 Task: Create a due date automation trigger when advanced on, 2 working days before a card is due add dates due in 1 working days at 11:00 AM.
Action: Mouse moved to (927, 74)
Screenshot: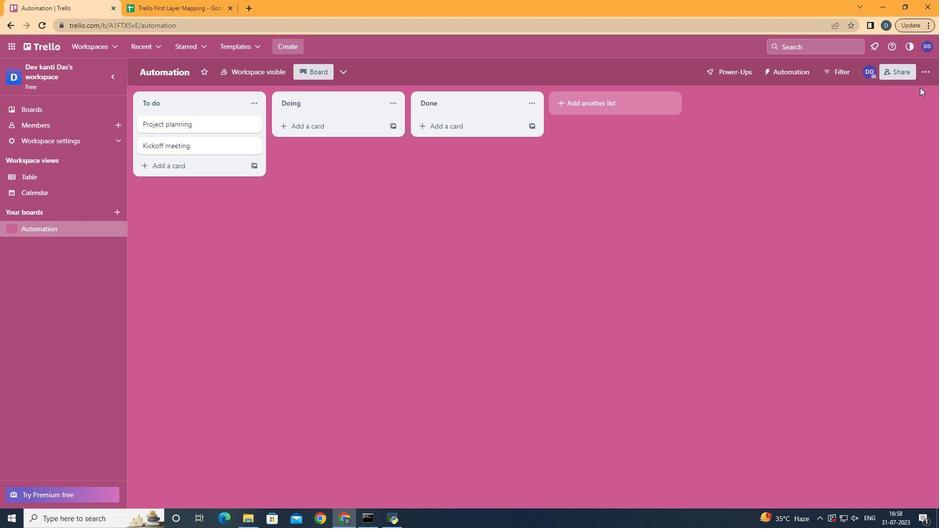 
Action: Mouse pressed left at (927, 74)
Screenshot: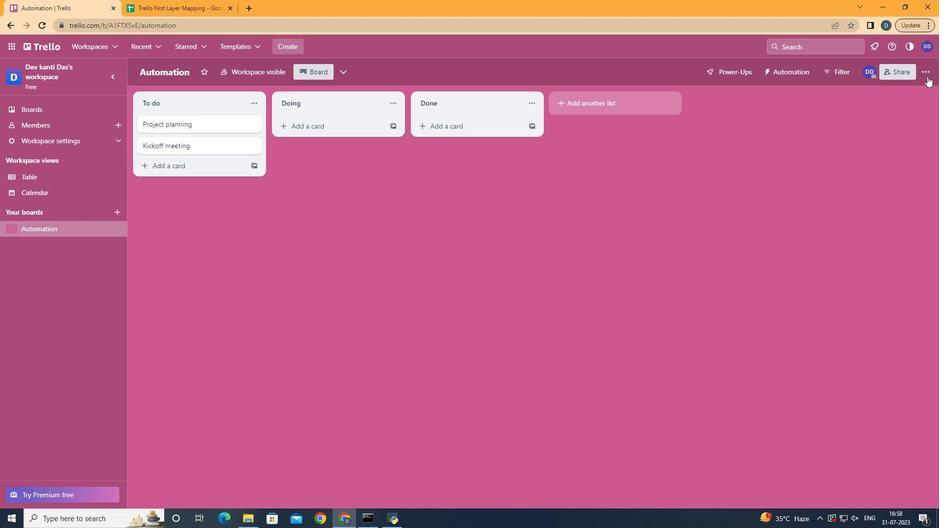 
Action: Mouse moved to (875, 209)
Screenshot: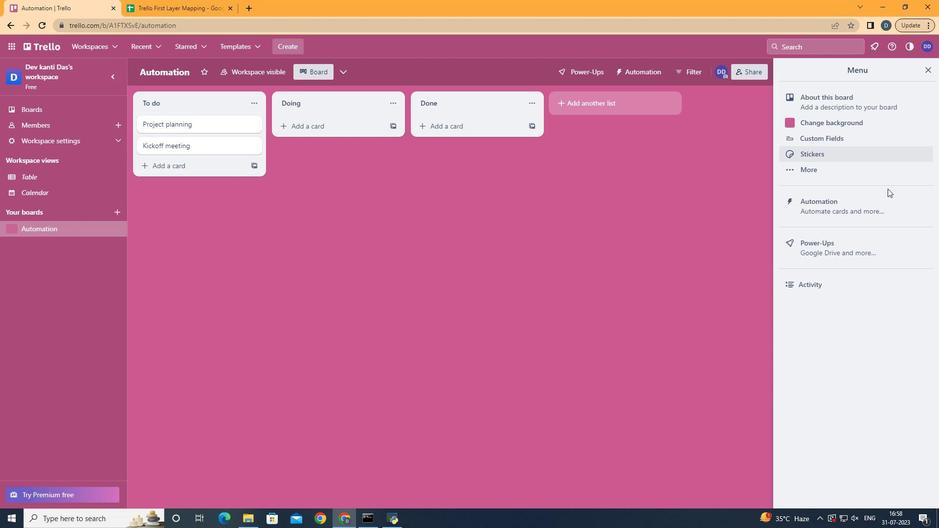 
Action: Mouse pressed left at (875, 209)
Screenshot: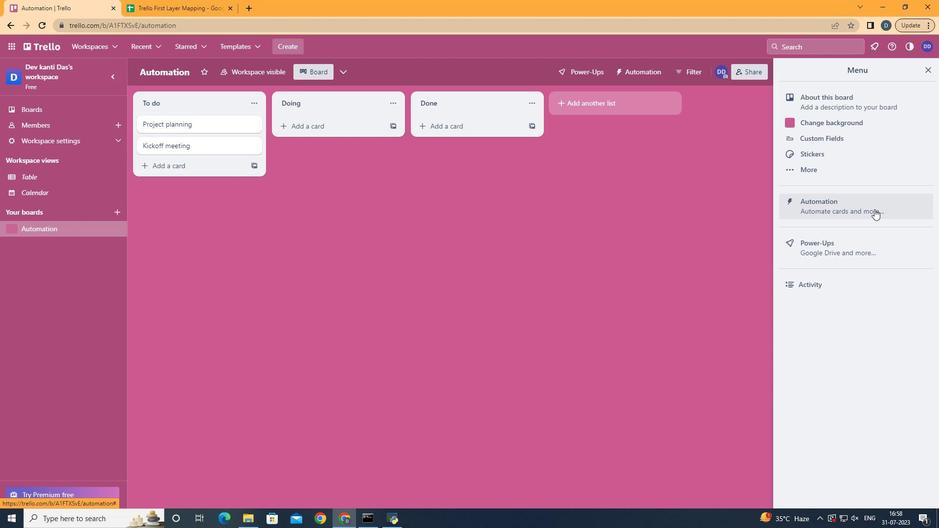 
Action: Mouse moved to (184, 195)
Screenshot: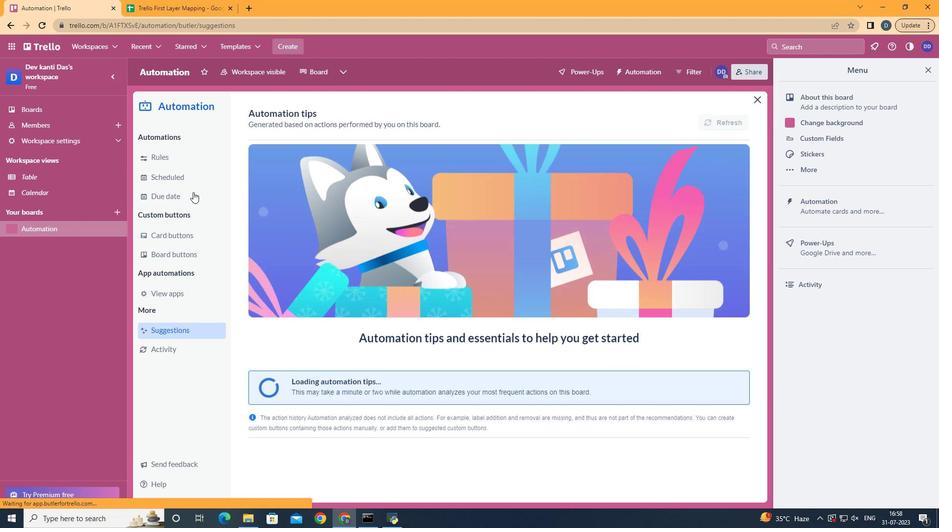 
Action: Mouse pressed left at (184, 195)
Screenshot: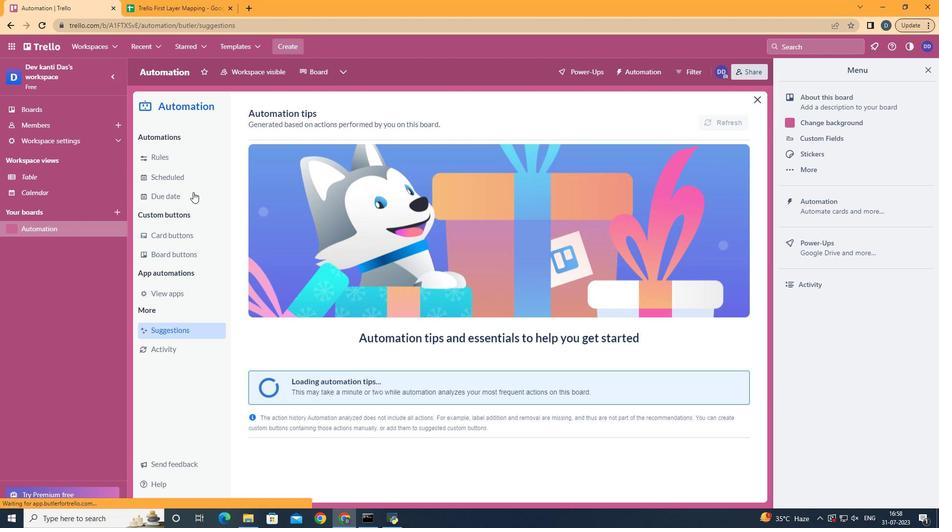 
Action: Mouse moved to (692, 116)
Screenshot: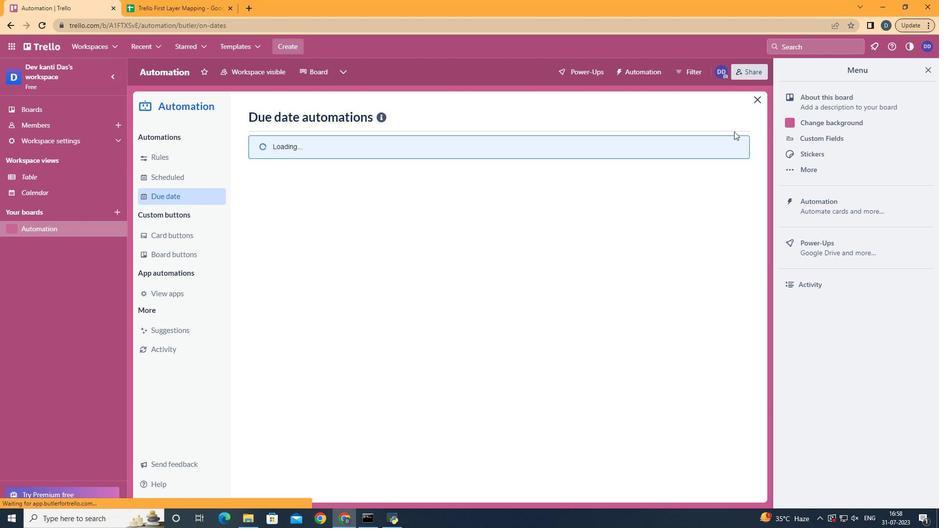 
Action: Mouse pressed left at (692, 116)
Screenshot: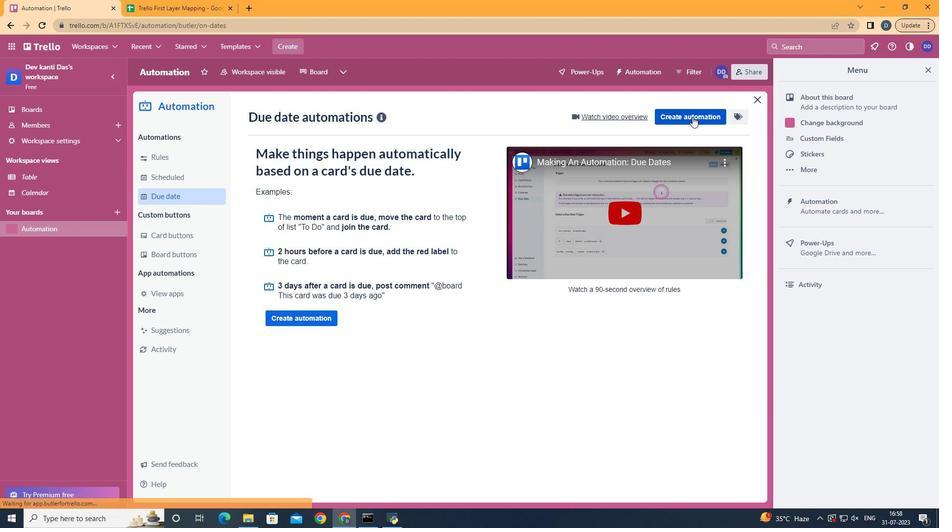 
Action: Mouse moved to (533, 214)
Screenshot: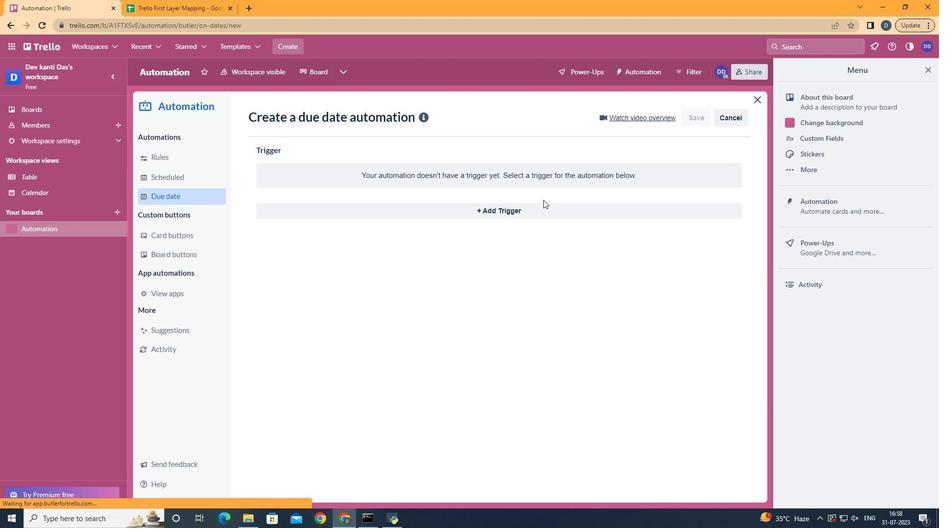 
Action: Mouse pressed left at (533, 214)
Screenshot: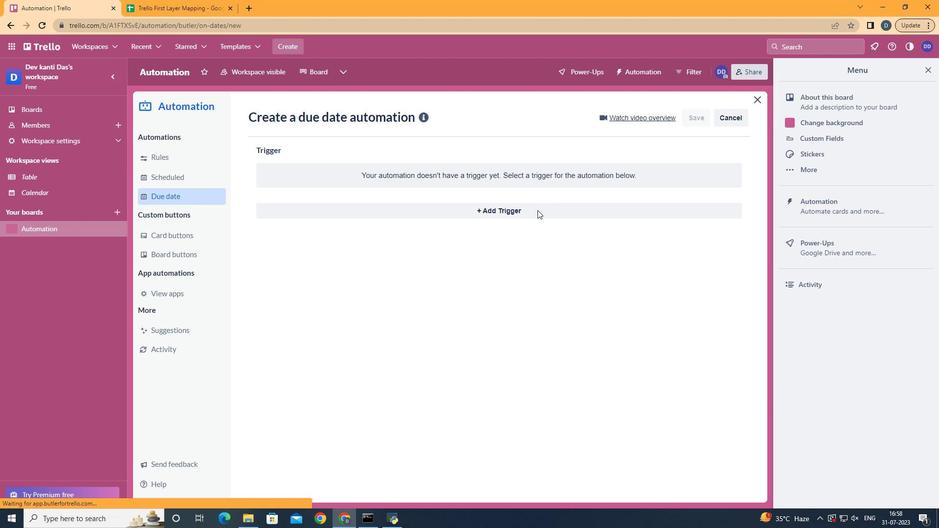 
Action: Mouse moved to (314, 395)
Screenshot: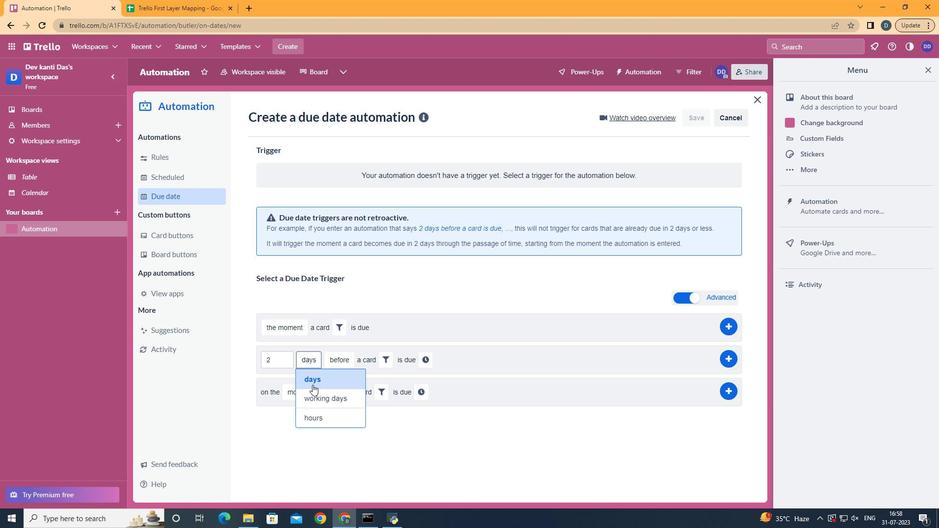 
Action: Mouse pressed left at (314, 395)
Screenshot: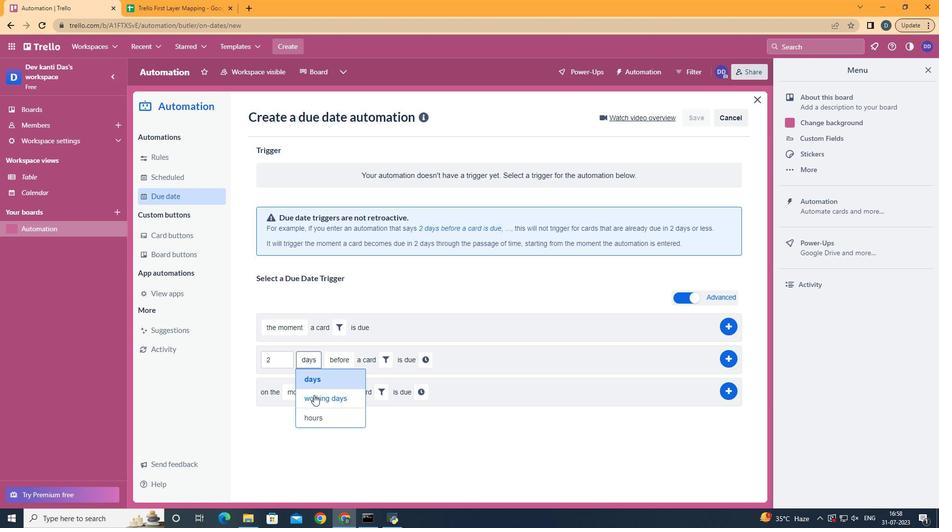 
Action: Mouse moved to (408, 357)
Screenshot: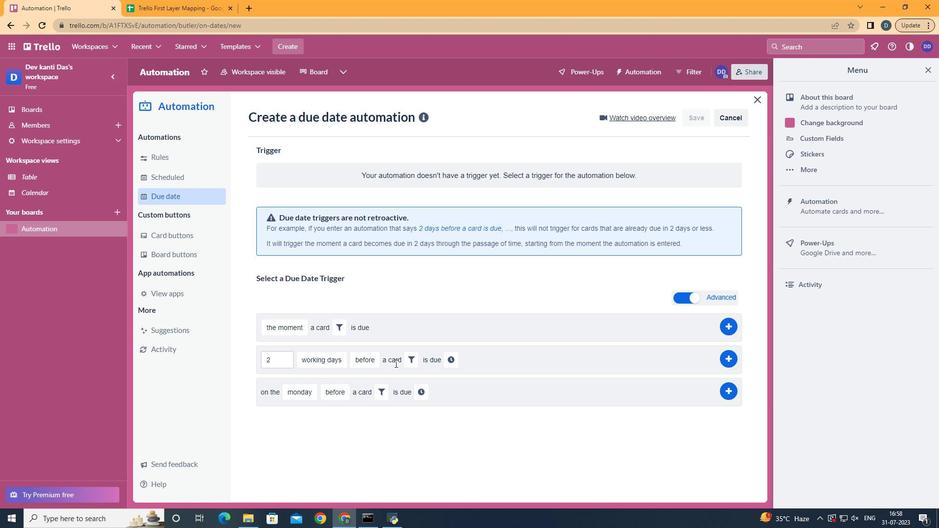 
Action: Mouse pressed left at (408, 357)
Screenshot: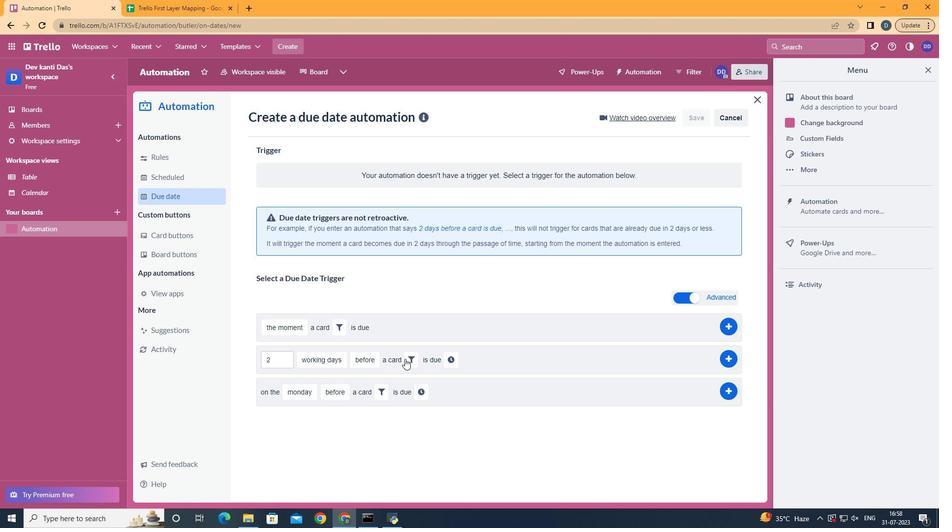 
Action: Mouse moved to (462, 391)
Screenshot: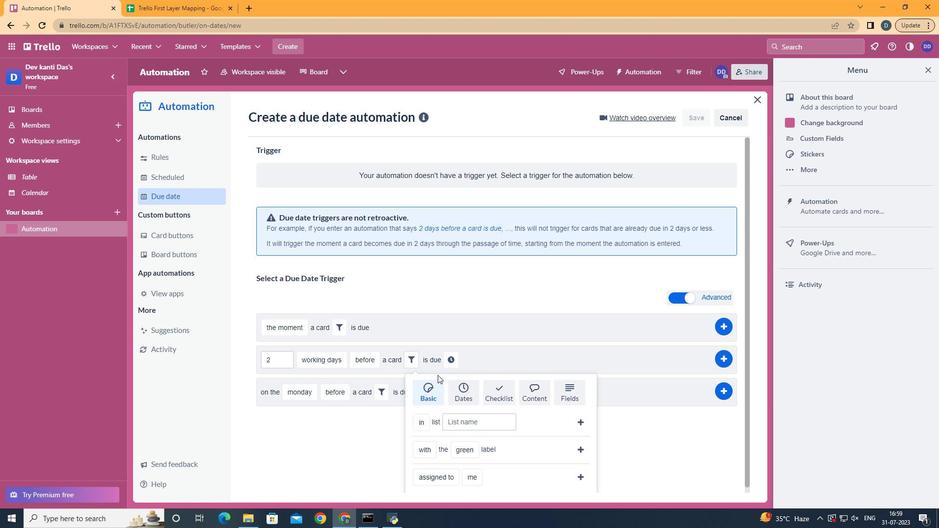
Action: Mouse pressed left at (462, 391)
Screenshot: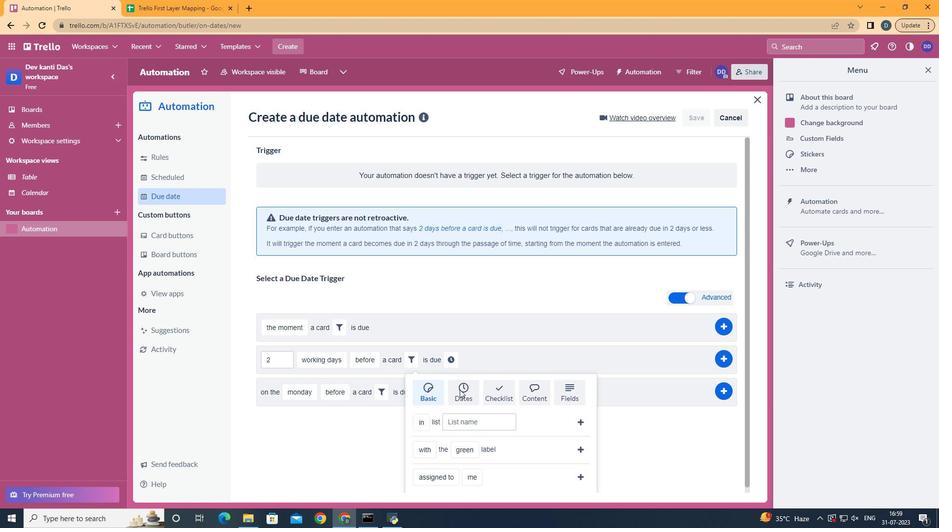 
Action: Mouse scrolled (462, 391) with delta (0, 0)
Screenshot: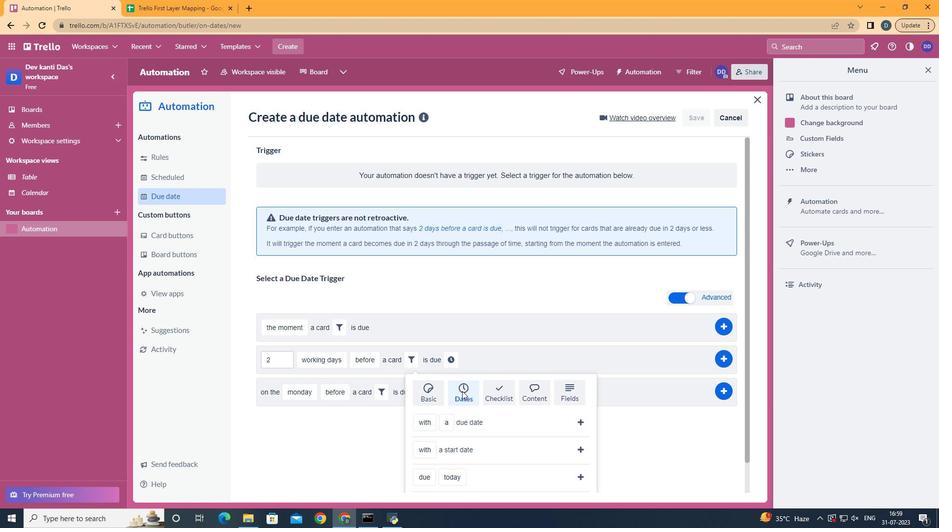 
Action: Mouse scrolled (462, 391) with delta (0, 0)
Screenshot: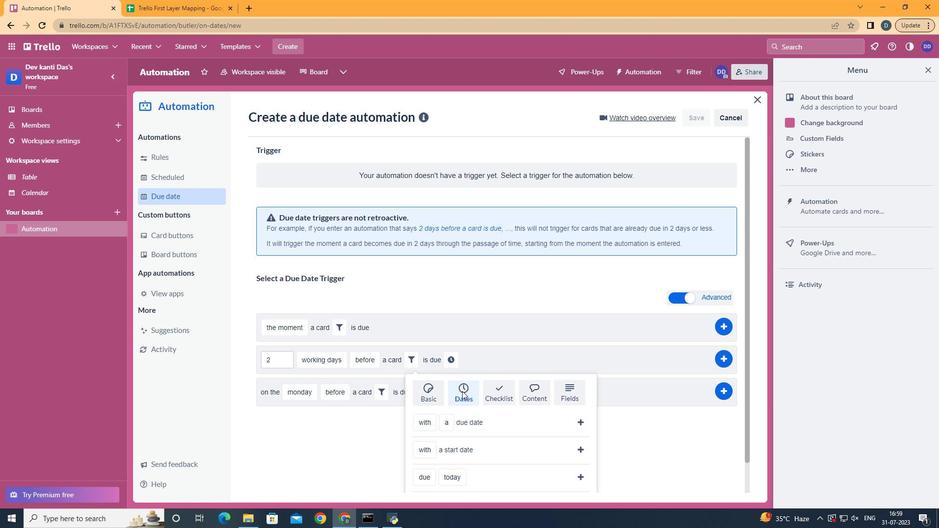 
Action: Mouse scrolled (462, 391) with delta (0, 0)
Screenshot: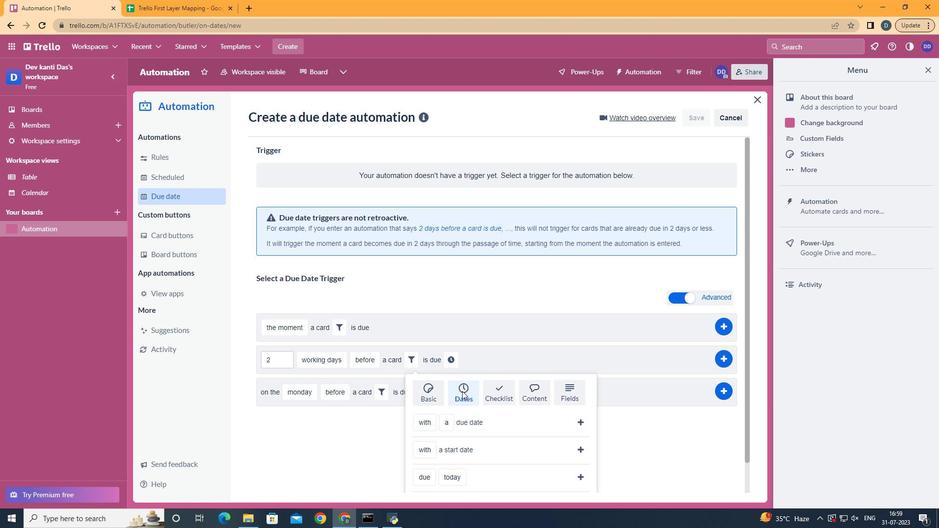 
Action: Mouse scrolled (462, 391) with delta (0, 0)
Screenshot: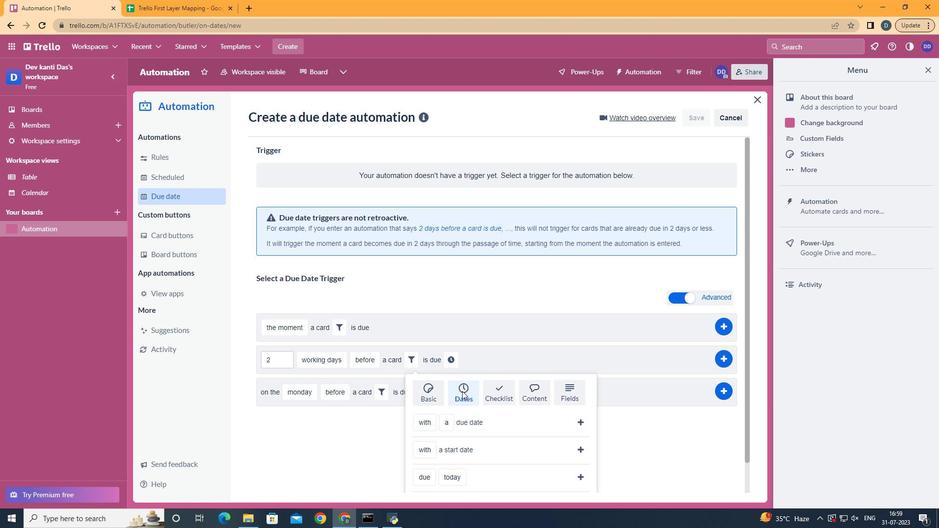 
Action: Mouse scrolled (462, 391) with delta (0, 0)
Screenshot: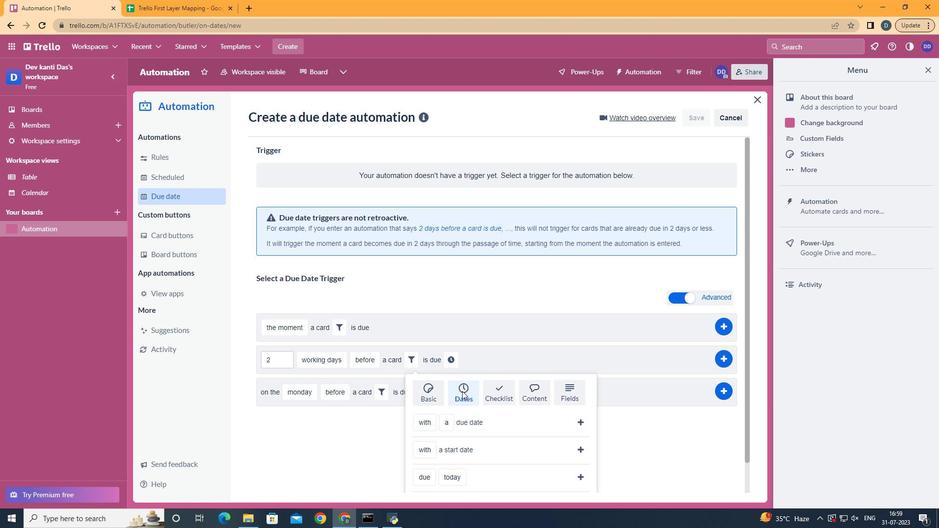 
Action: Mouse scrolled (462, 391) with delta (0, 0)
Screenshot: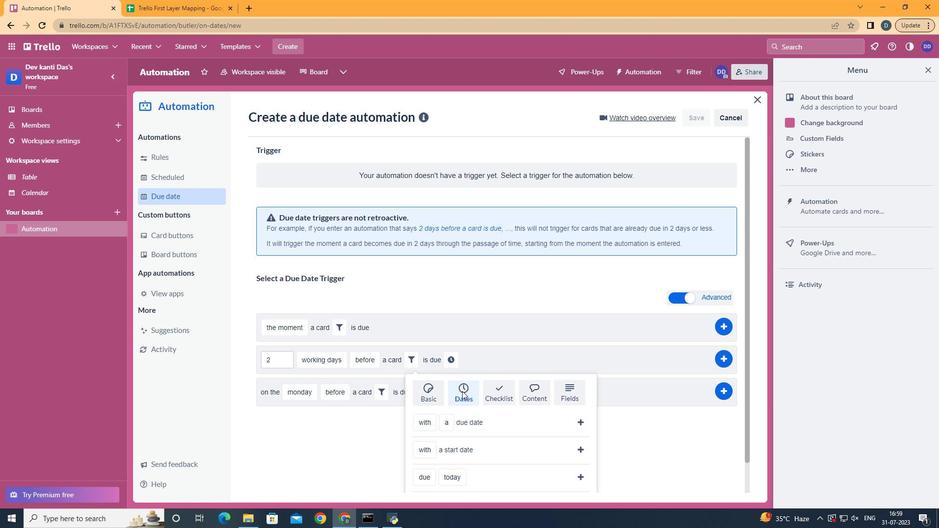 
Action: Mouse moved to (443, 436)
Screenshot: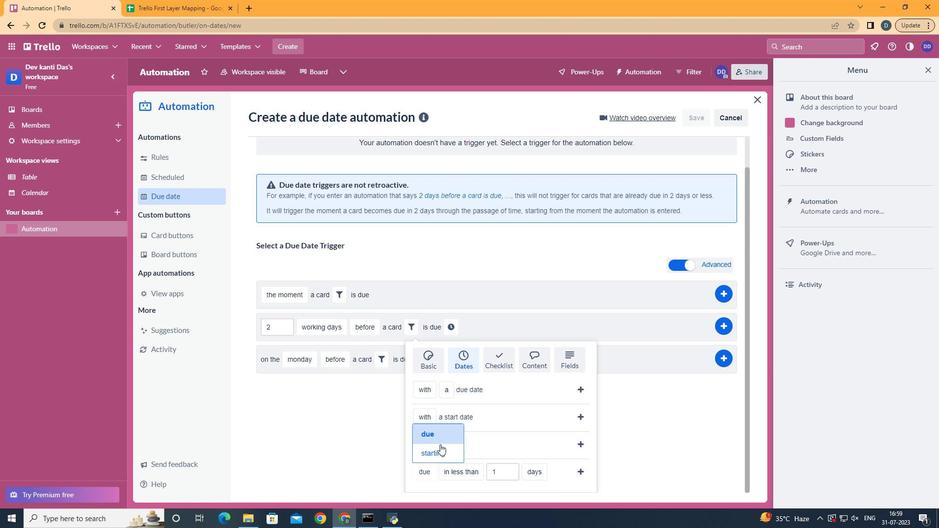 
Action: Mouse pressed left at (443, 436)
Screenshot: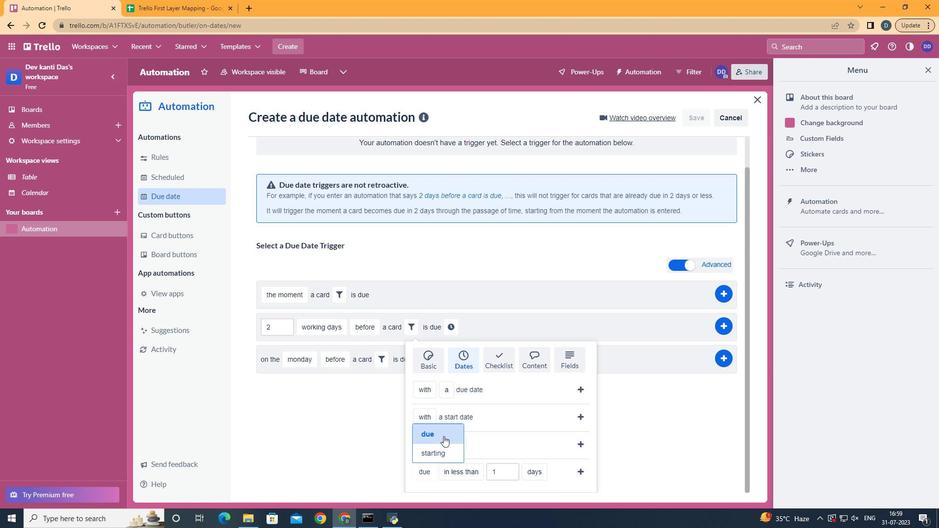 
Action: Mouse moved to (482, 406)
Screenshot: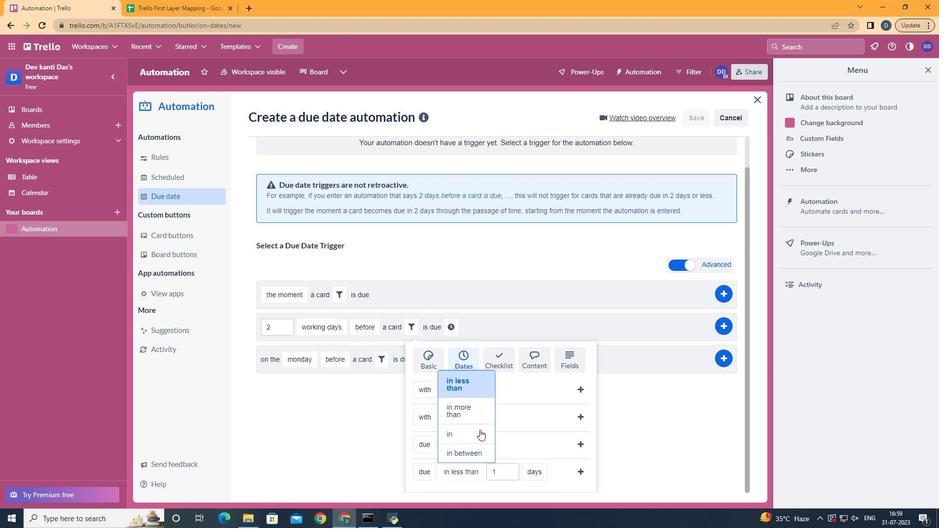 
Action: Mouse pressed left at (482, 406)
Screenshot: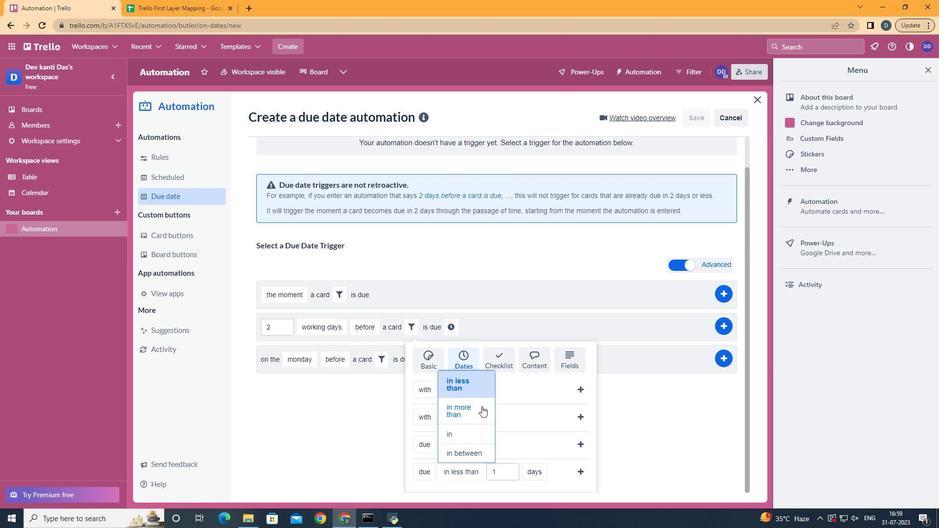 
Action: Mouse moved to (472, 437)
Screenshot: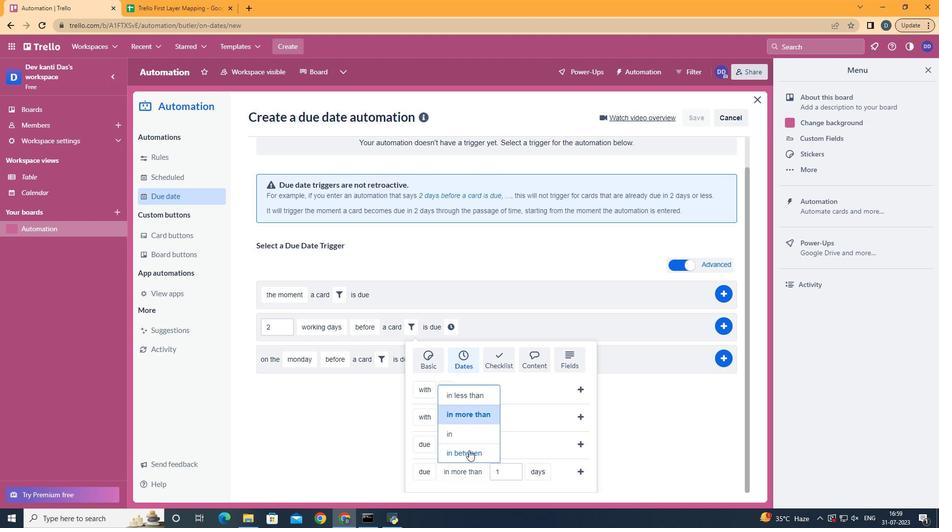 
Action: Mouse pressed left at (472, 437)
Screenshot: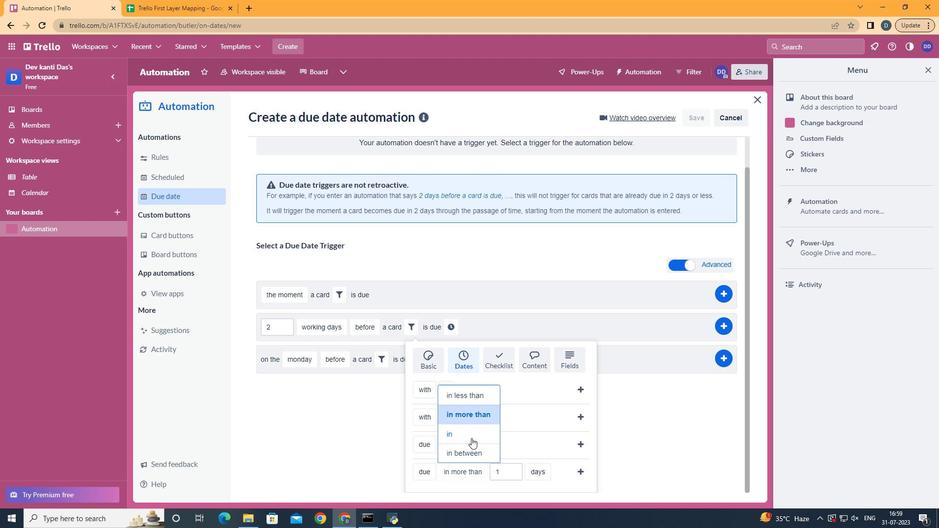 
Action: Mouse moved to (519, 449)
Screenshot: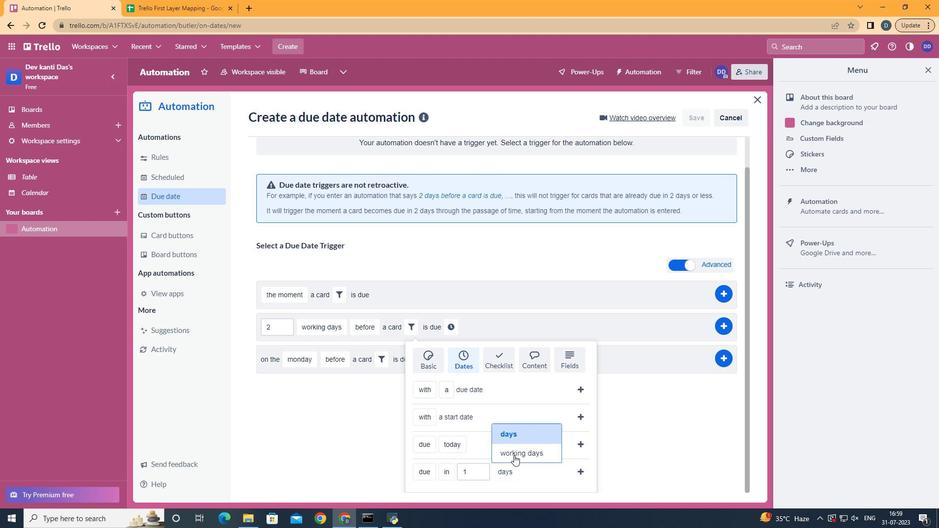 
Action: Mouse pressed left at (519, 449)
Screenshot: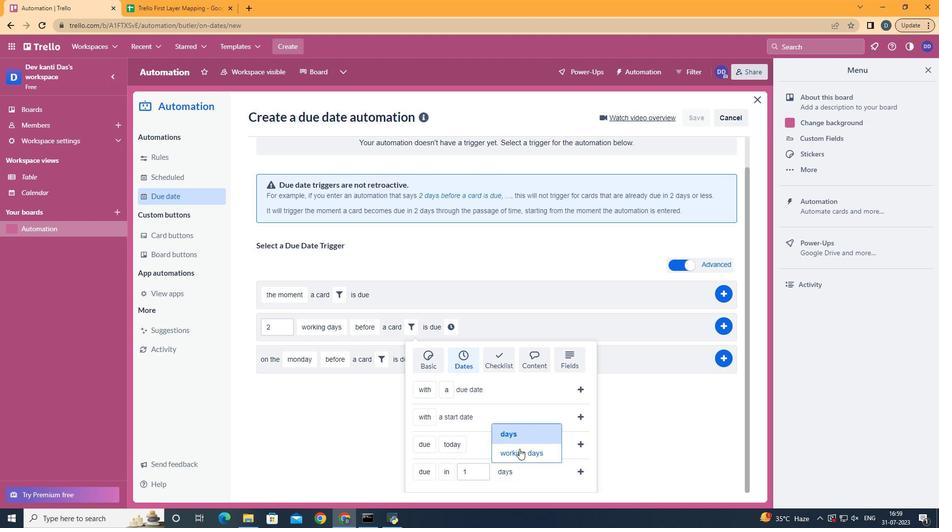 
Action: Mouse moved to (580, 476)
Screenshot: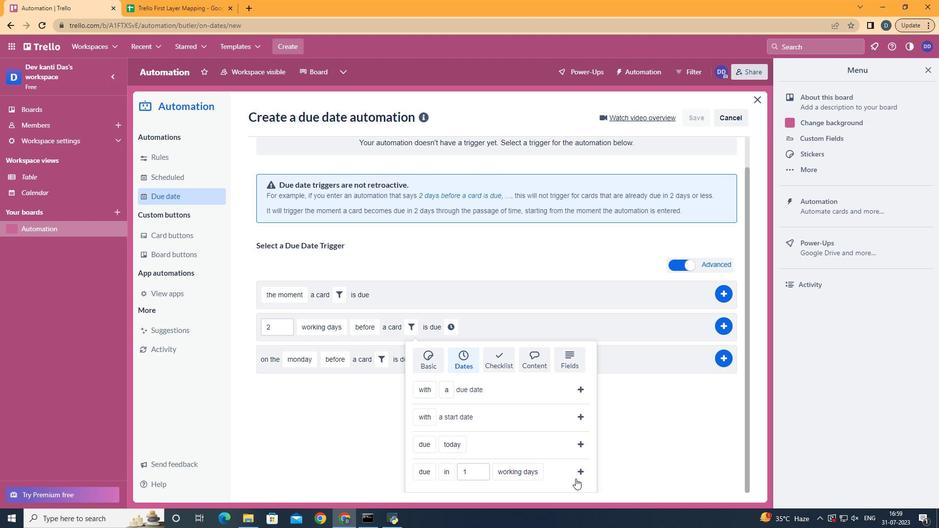 
Action: Mouse pressed left at (580, 476)
Screenshot: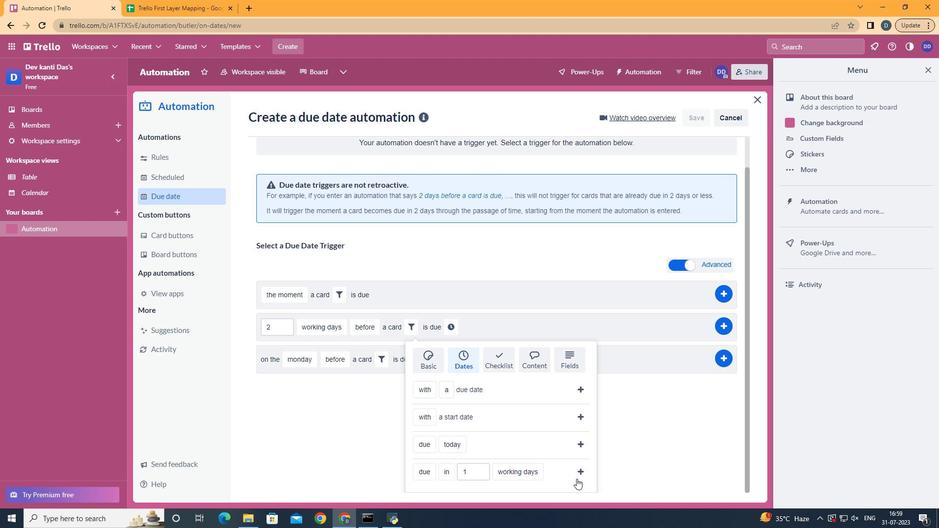 
Action: Mouse moved to (532, 361)
Screenshot: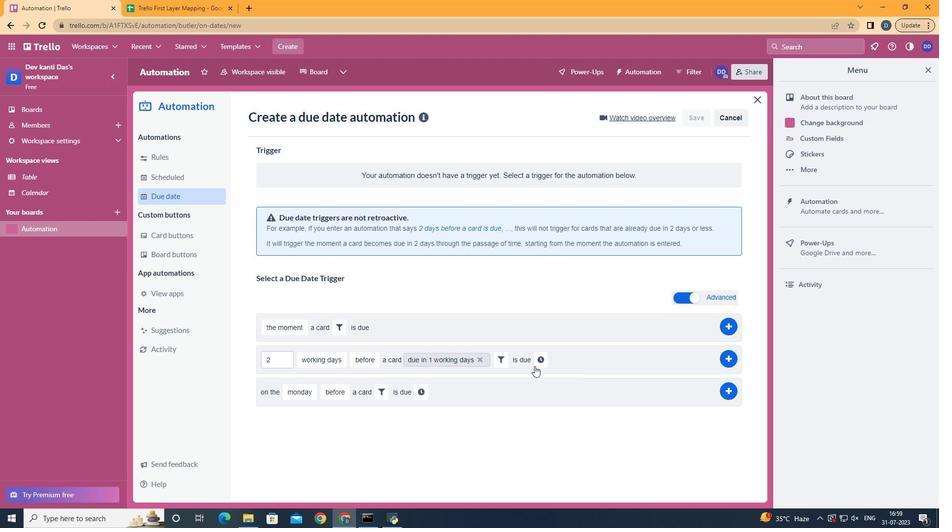 
Action: Mouse pressed left at (532, 361)
Screenshot: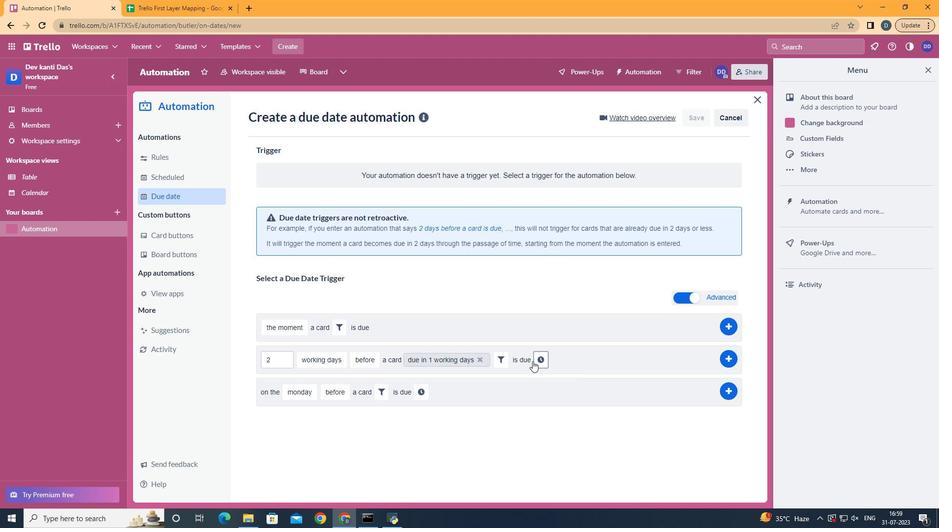 
Action: Mouse moved to (556, 361)
Screenshot: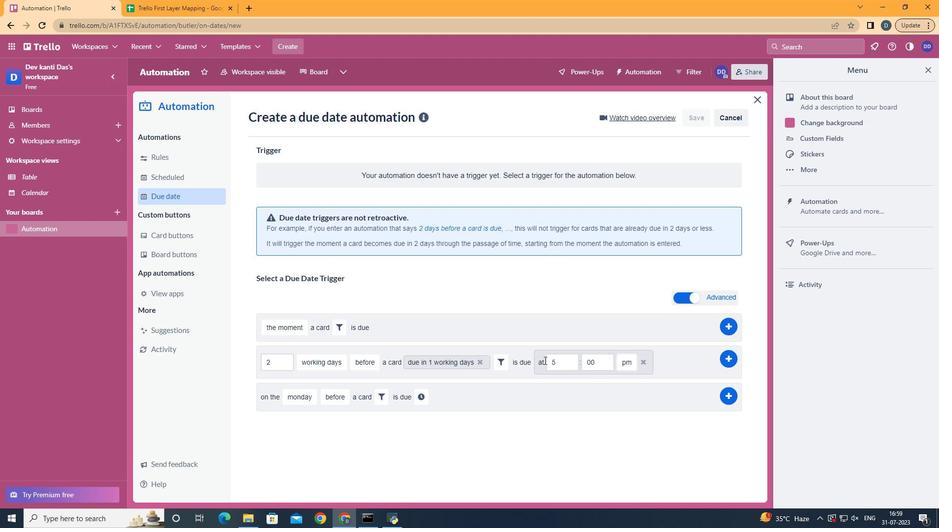 
Action: Mouse pressed left at (556, 361)
Screenshot: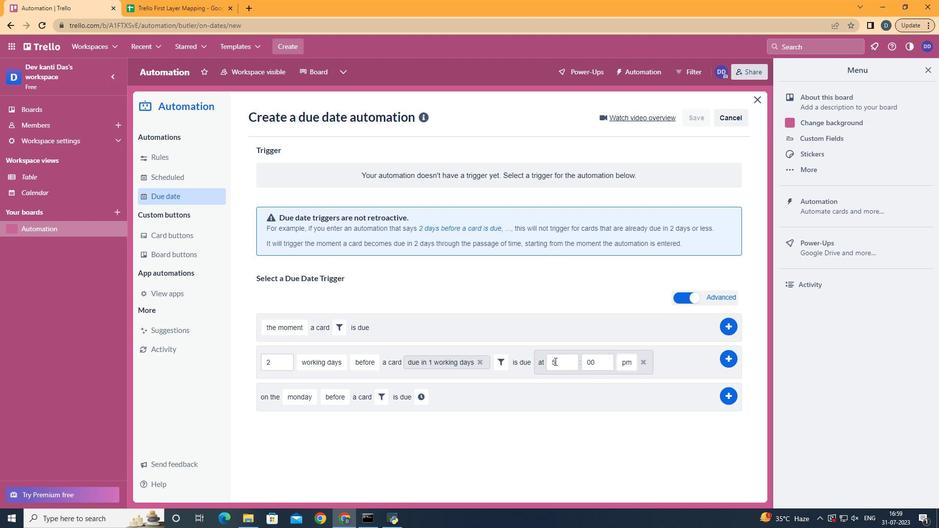 
Action: Key pressed <Key.backspace>11
Screenshot: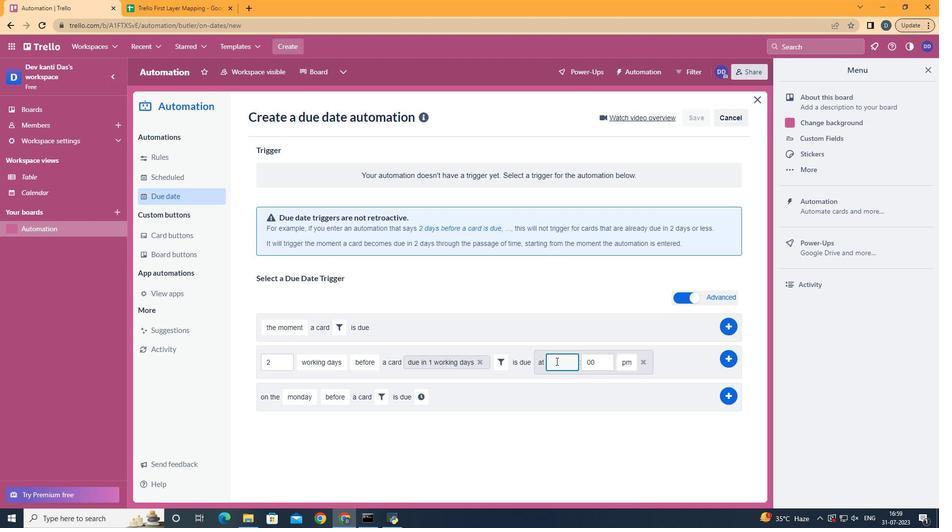 
Action: Mouse moved to (632, 379)
Screenshot: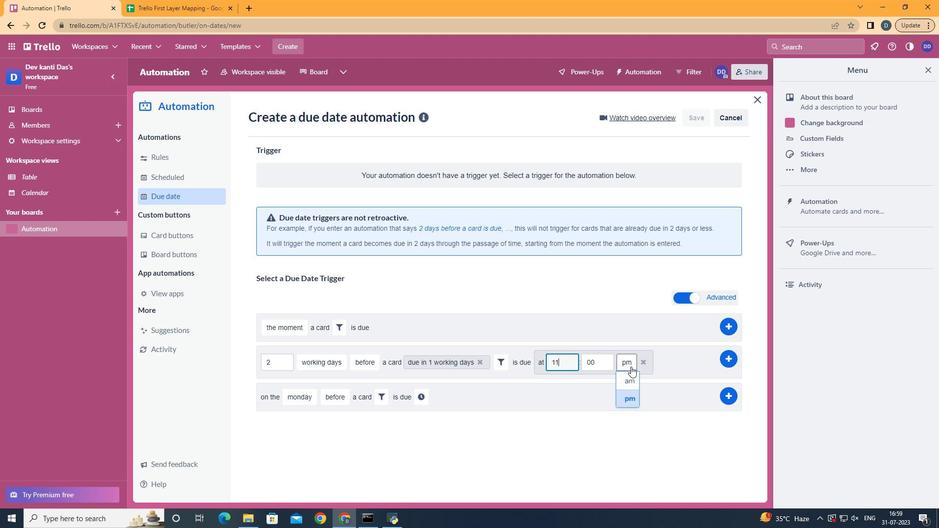 
Action: Mouse pressed left at (632, 379)
Screenshot: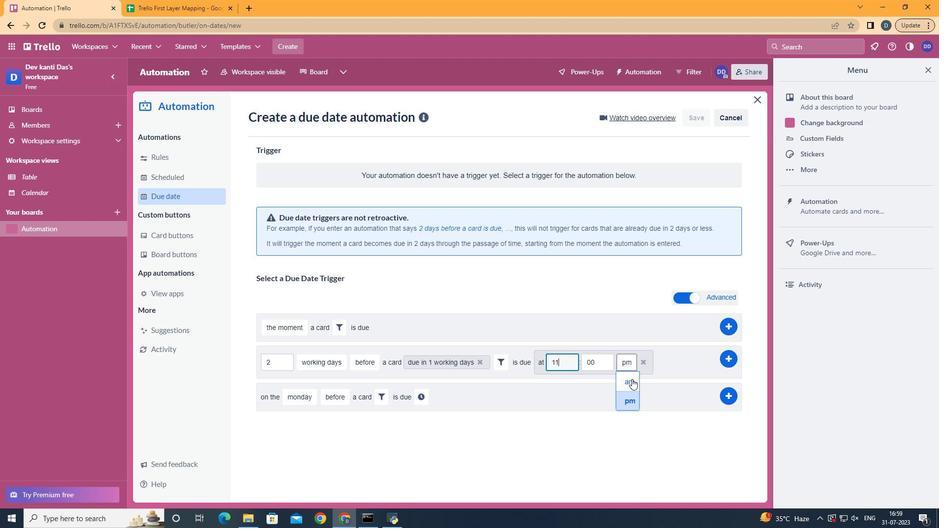 
Action: Mouse moved to (730, 360)
Screenshot: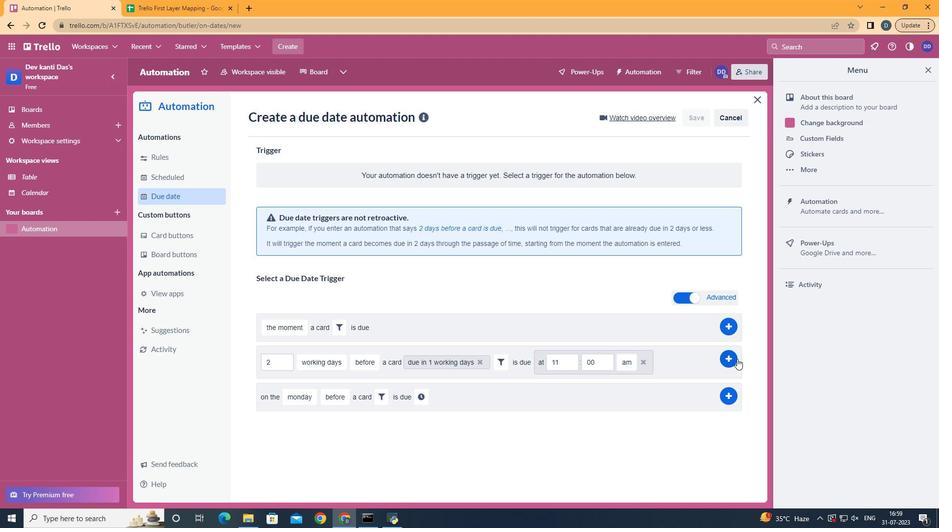 
Action: Mouse pressed left at (730, 360)
Screenshot: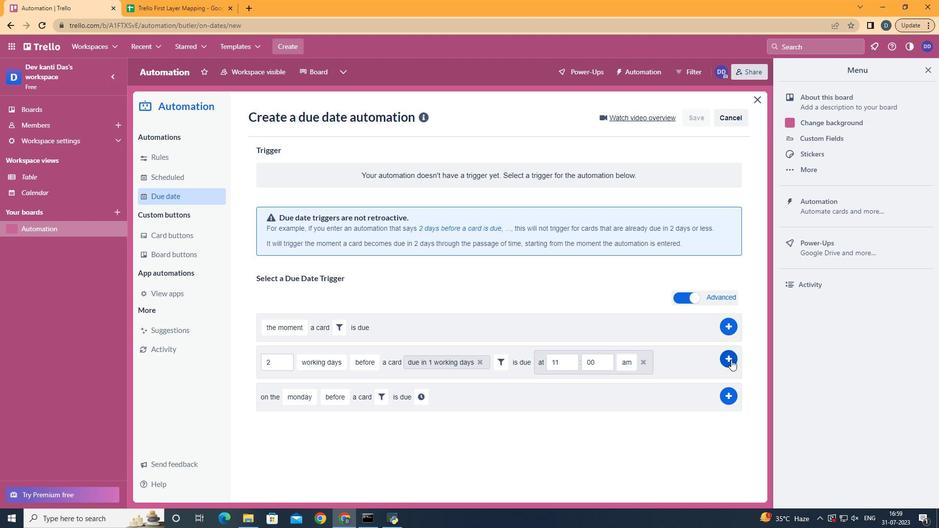 
Action: Mouse moved to (533, 218)
Screenshot: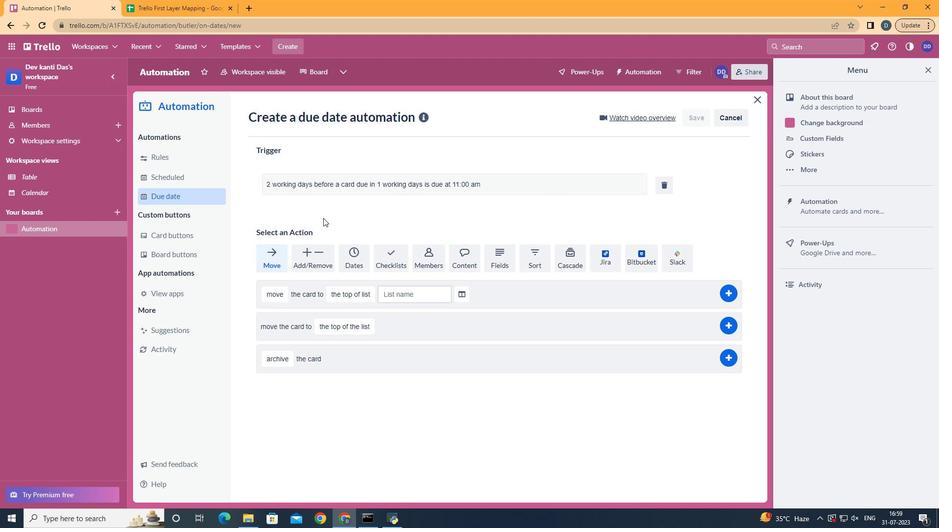 
